 Task: Add a user-defined column to the Outlook inbox view.
Action: Mouse moved to (264, 31)
Screenshot: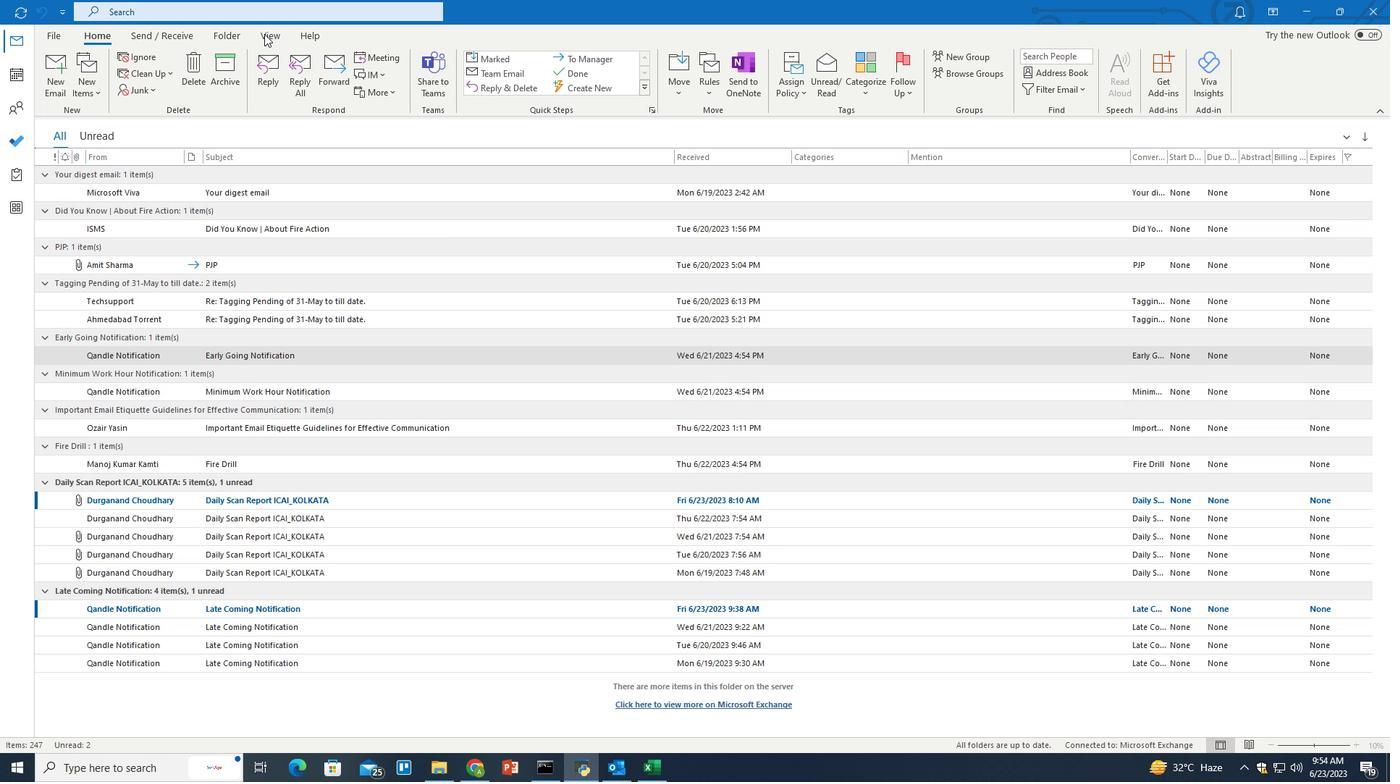 
Action: Mouse pressed left at (264, 31)
Screenshot: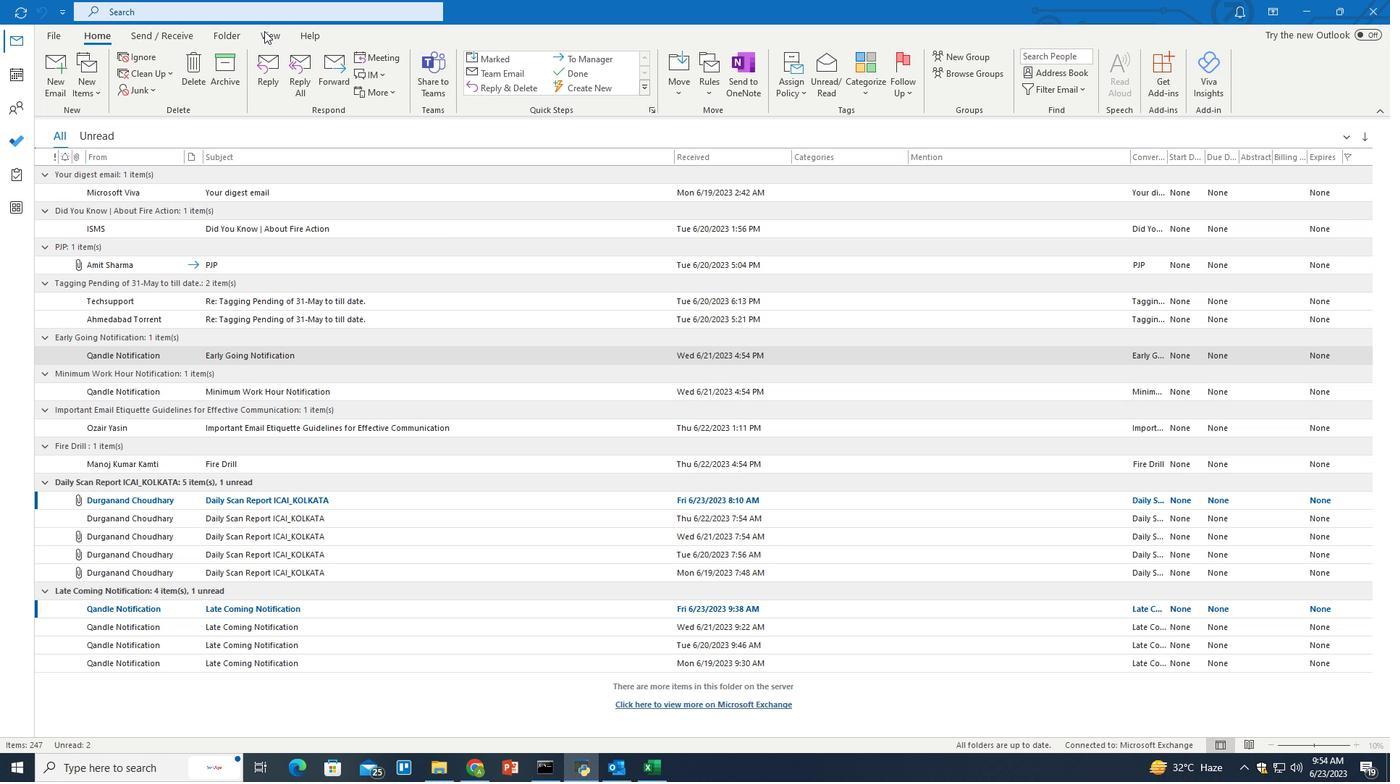 
Action: Mouse moved to (789, 85)
Screenshot: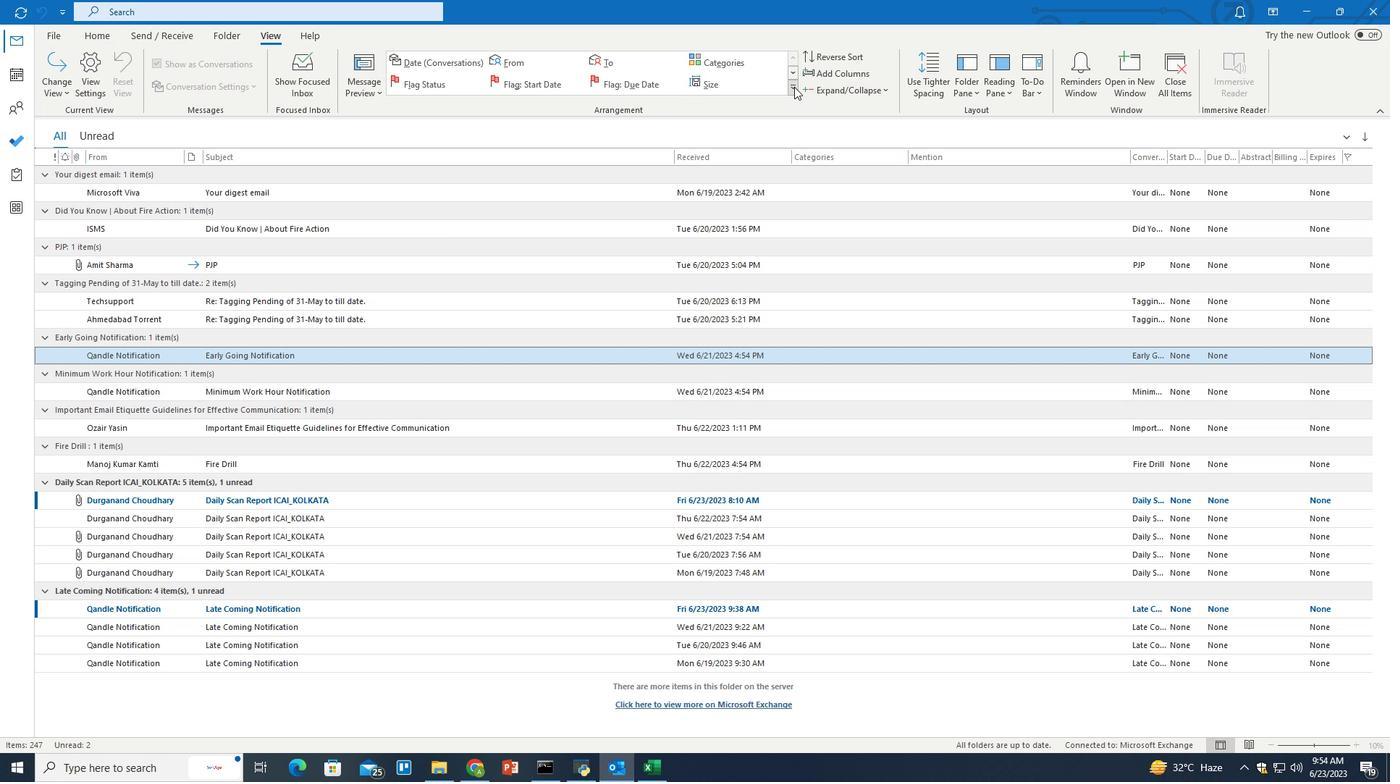 
Action: Mouse pressed left at (789, 85)
Screenshot: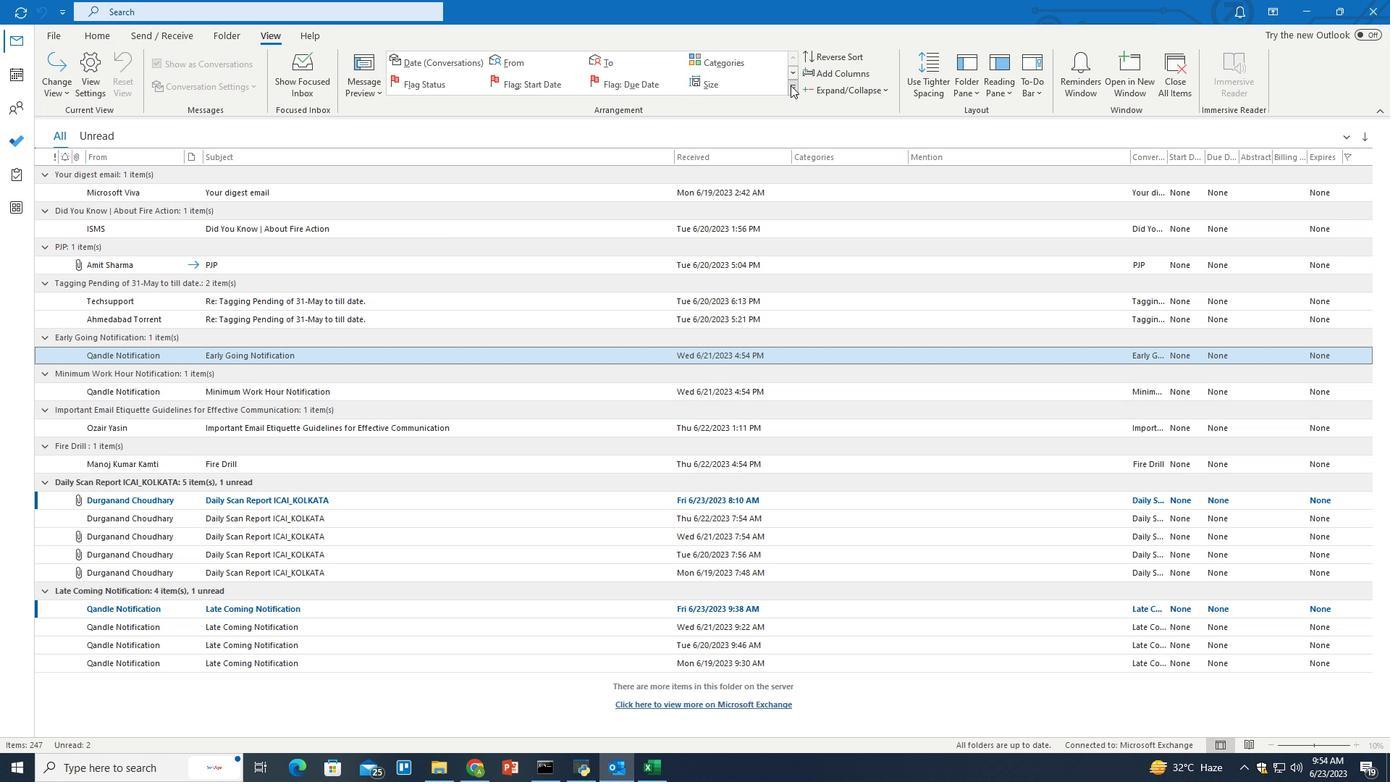 
Action: Mouse moved to (654, 182)
Screenshot: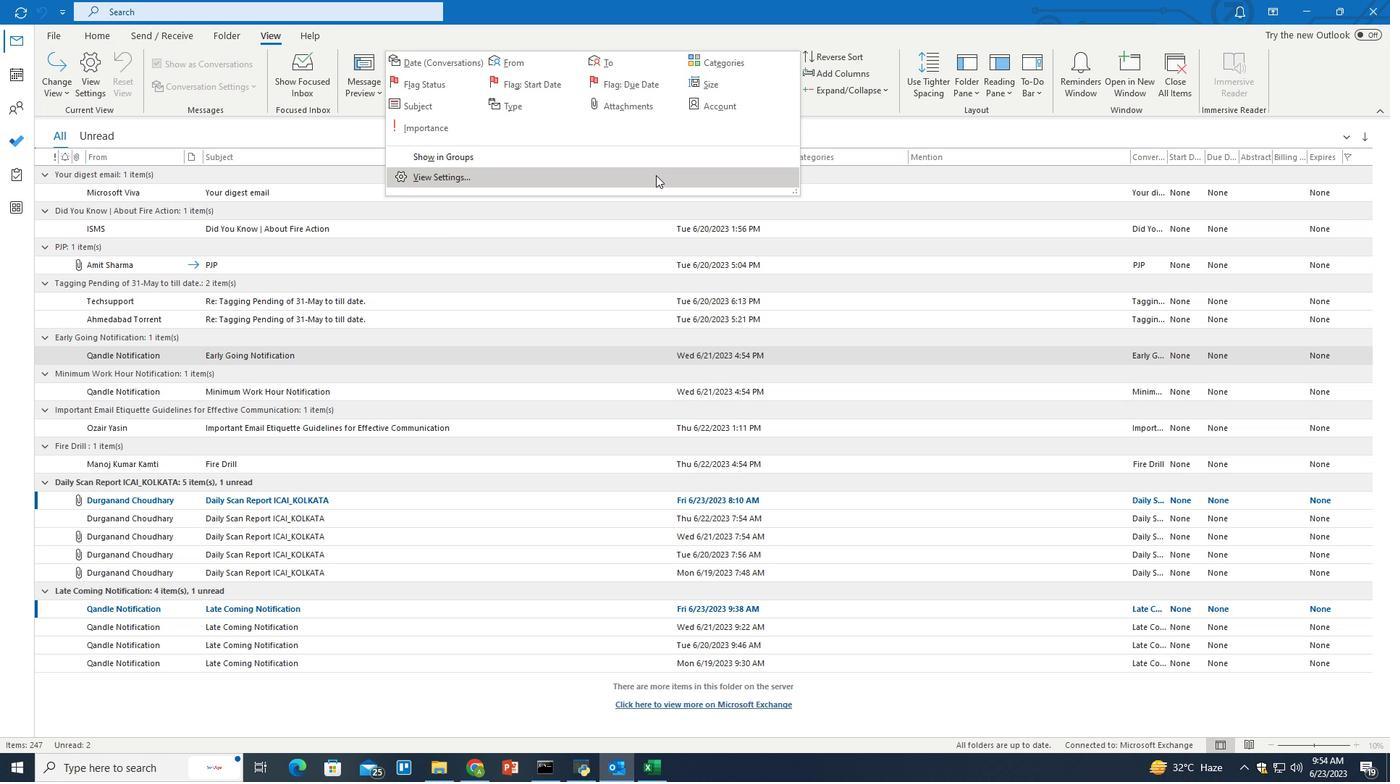 
Action: Mouse pressed left at (654, 182)
Screenshot: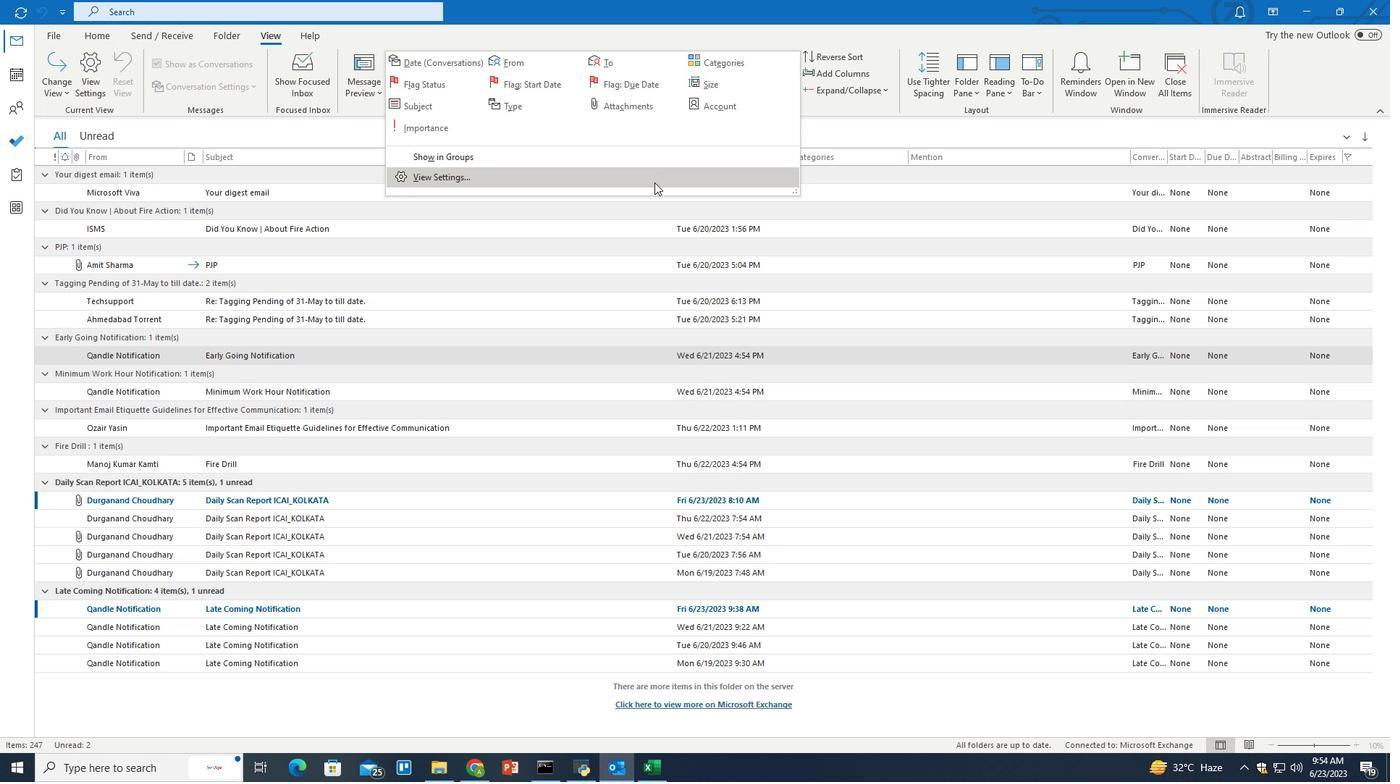 
Action: Mouse moved to (598, 305)
Screenshot: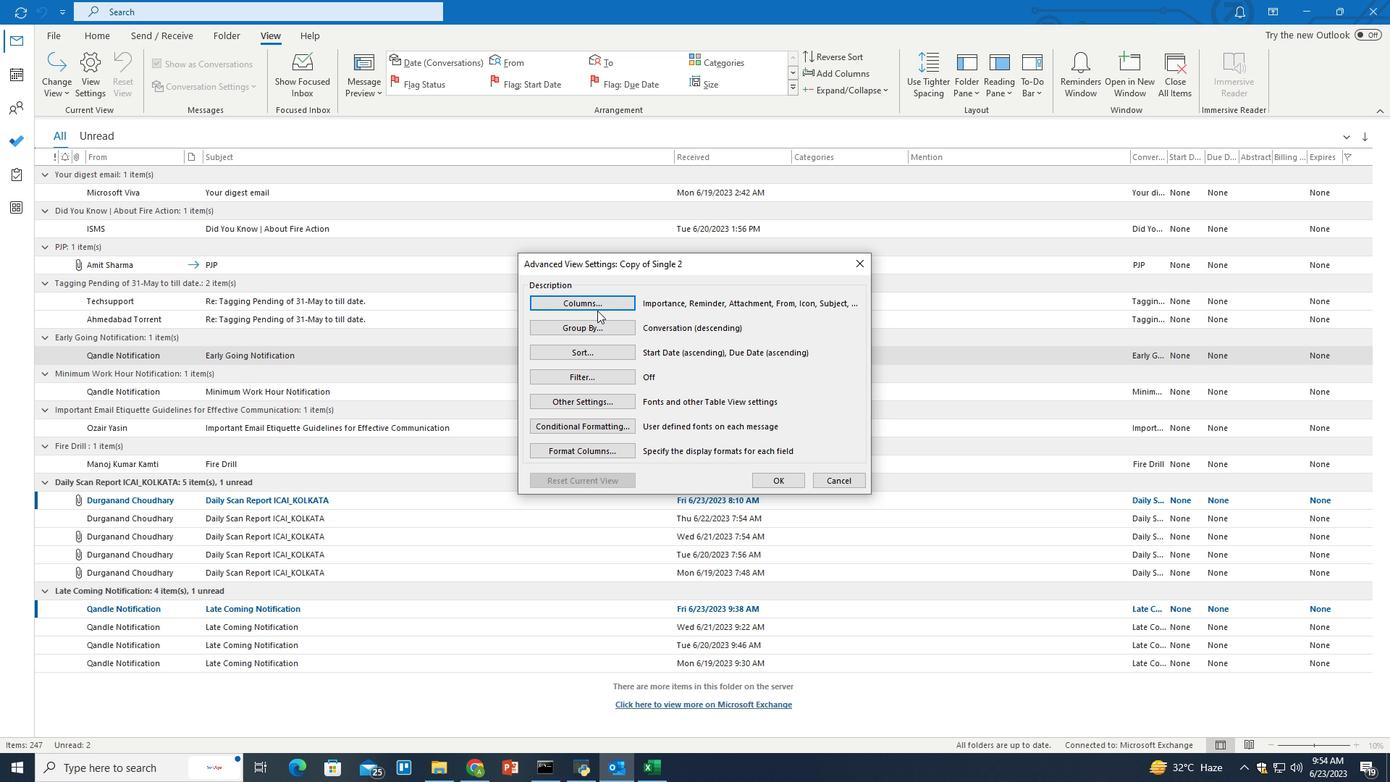 
Action: Mouse pressed left at (598, 305)
Screenshot: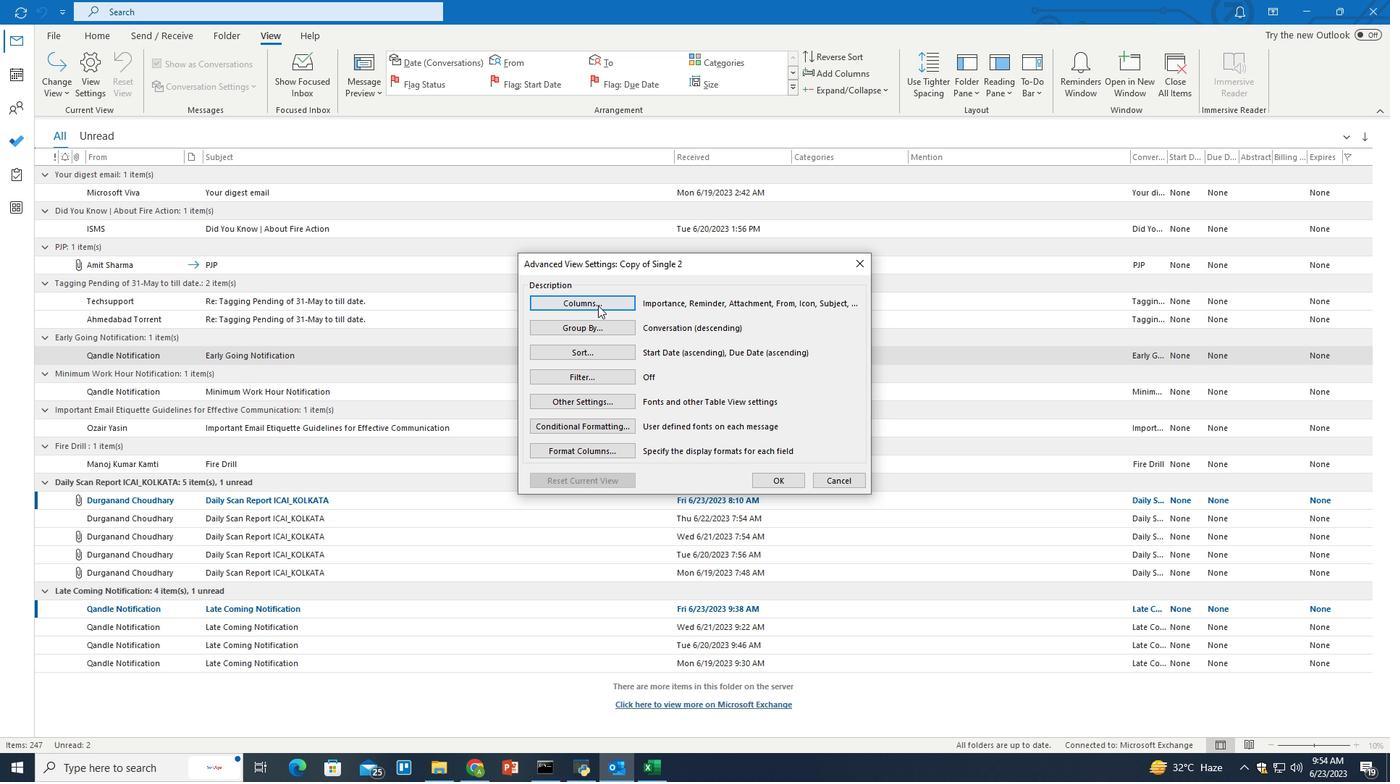
Action: Mouse moved to (645, 305)
Screenshot: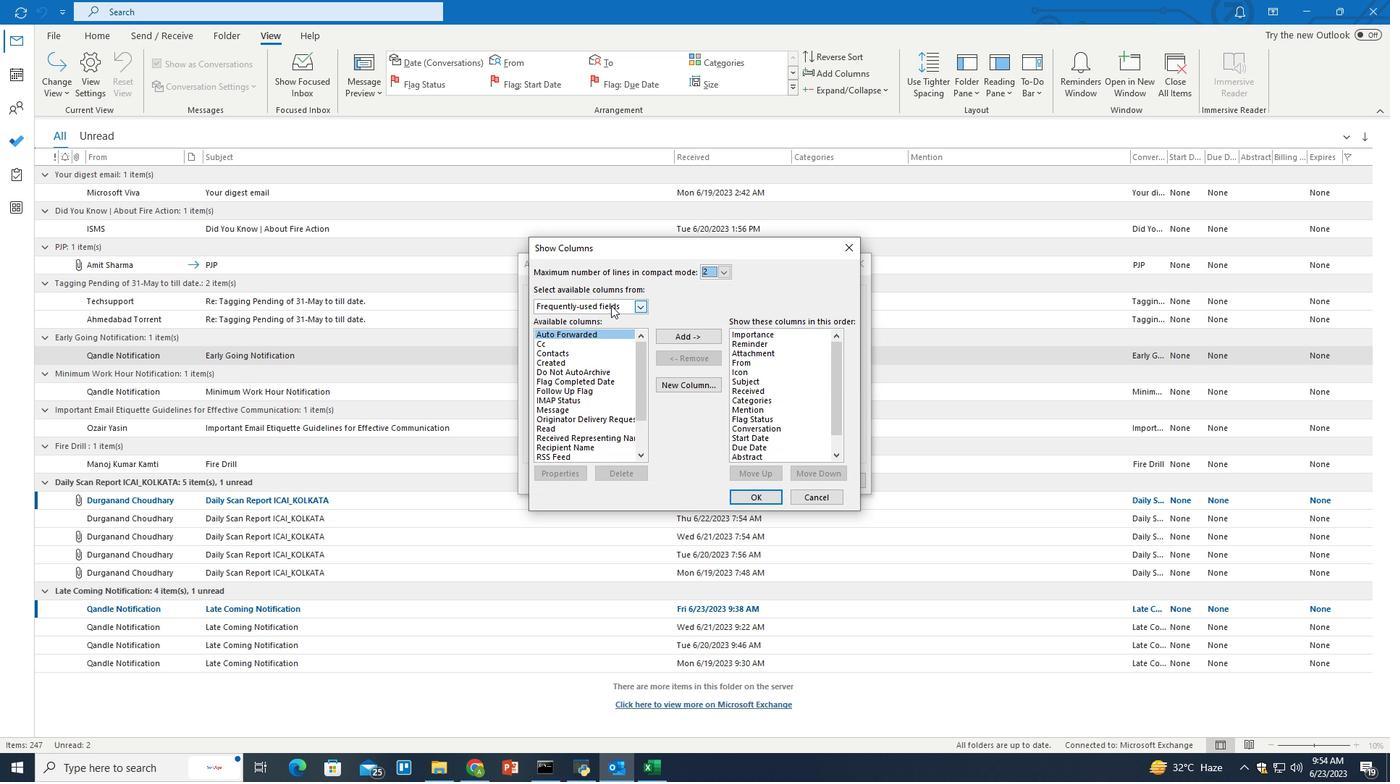 
Action: Mouse pressed left at (645, 305)
Screenshot: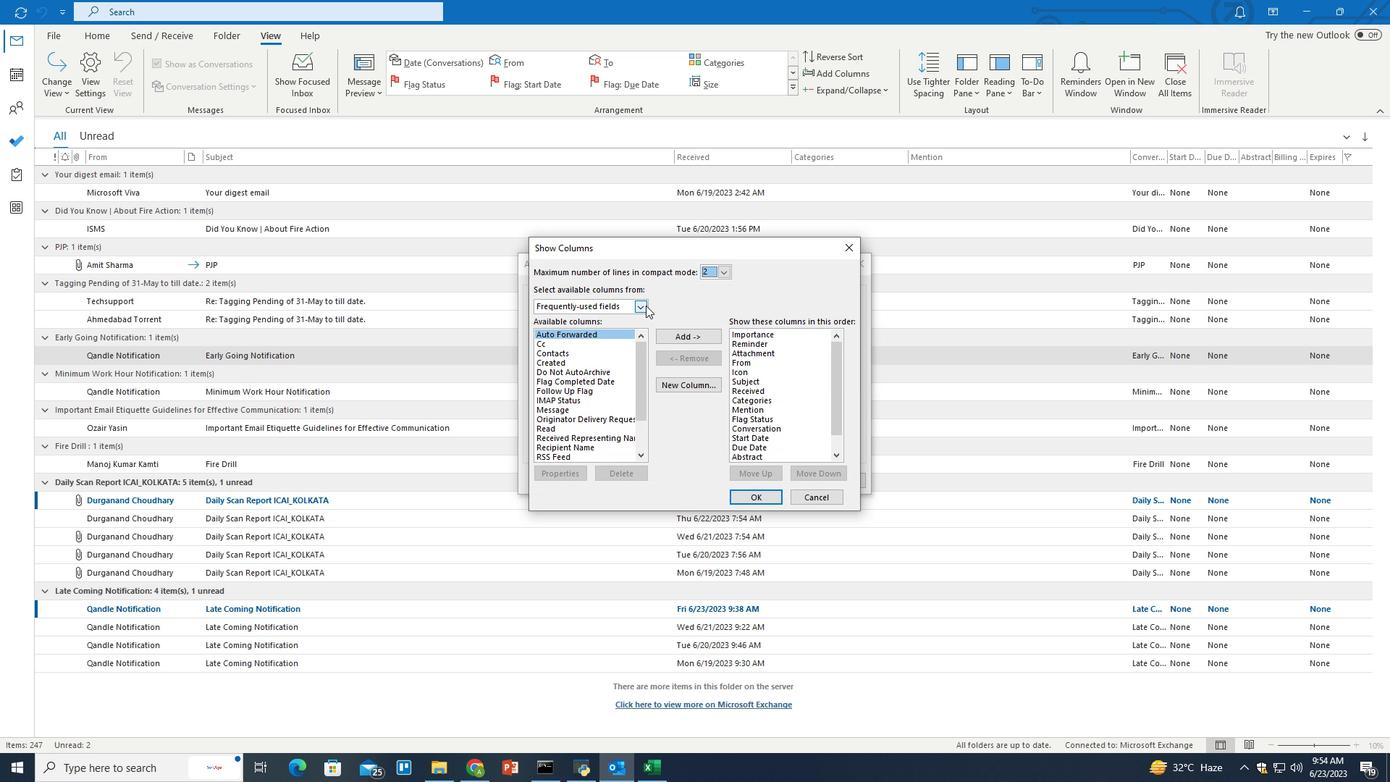 
Action: Mouse moved to (610, 341)
Screenshot: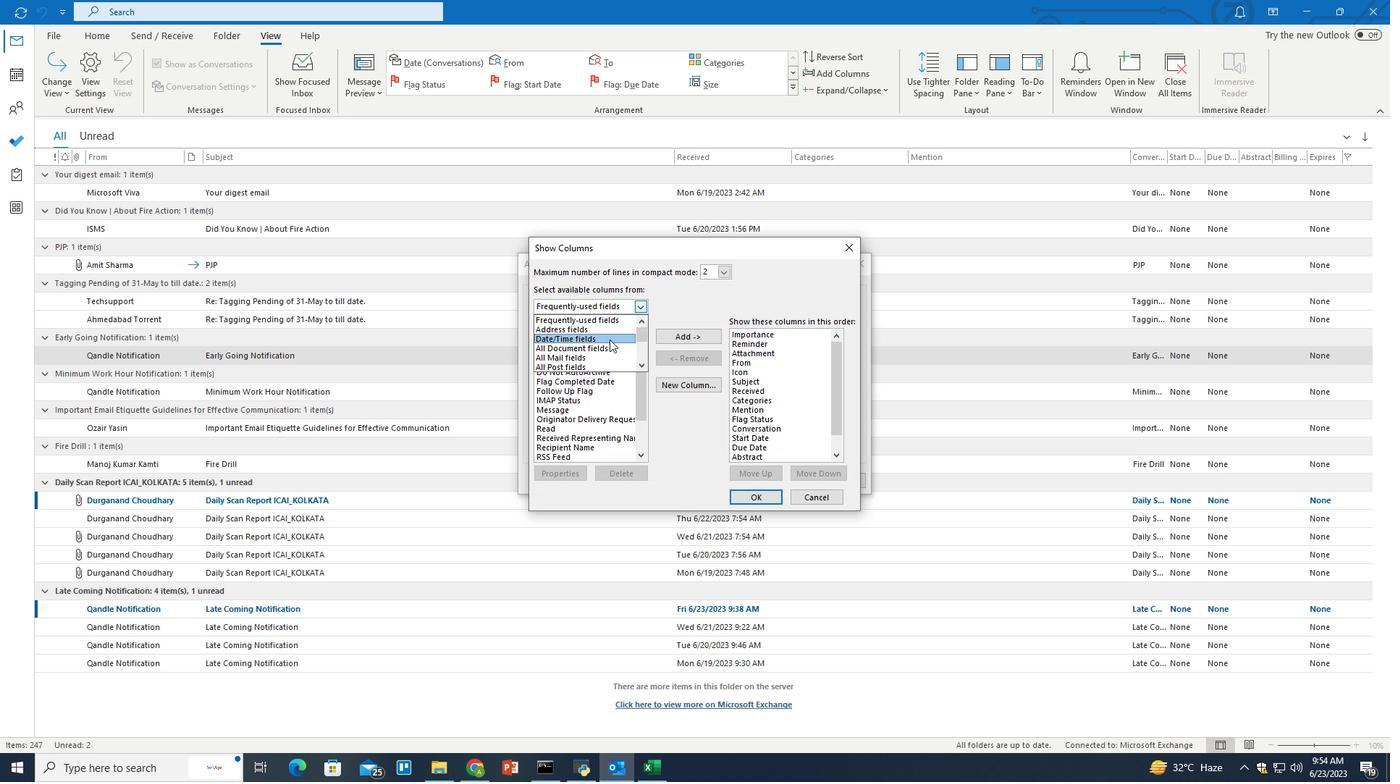 
Action: Mouse scrolled (610, 341) with delta (0, 0)
Screenshot: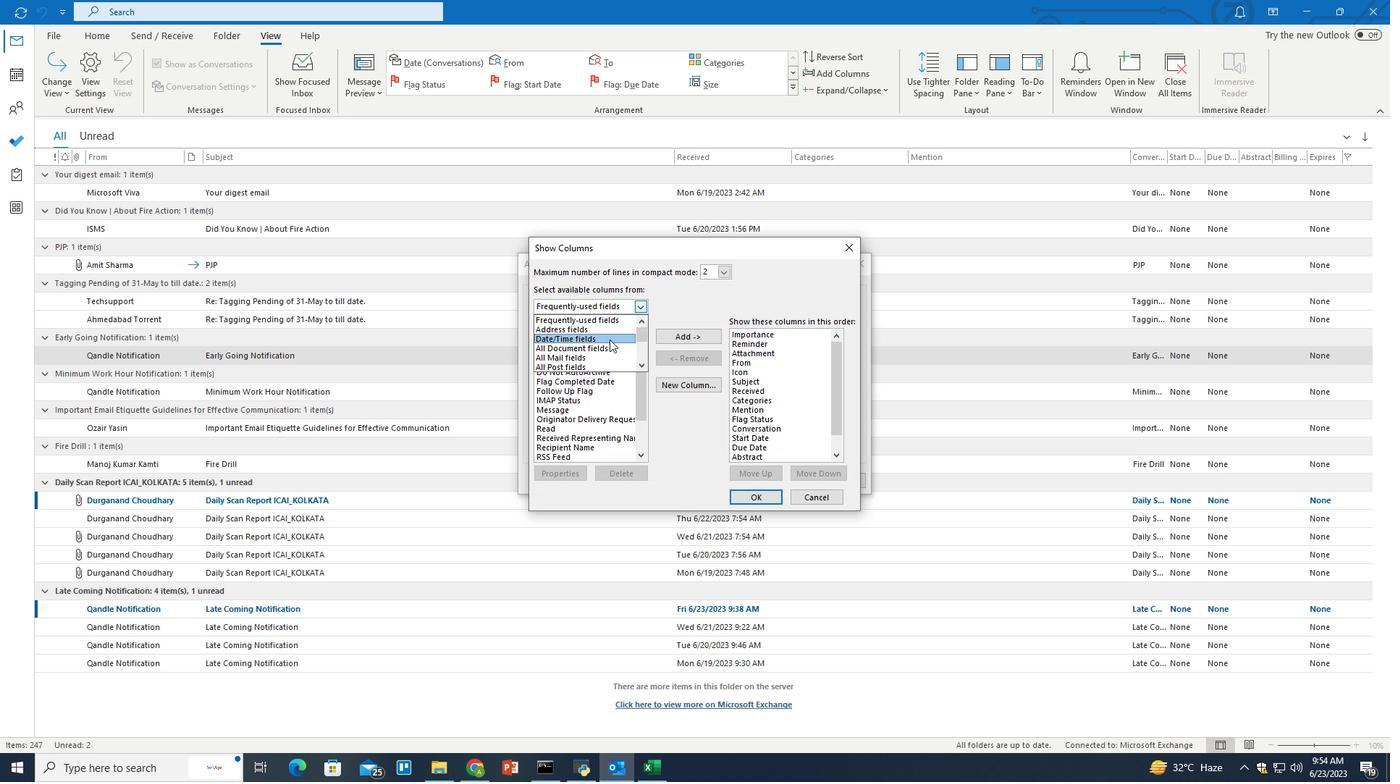 
Action: Mouse scrolled (610, 341) with delta (0, 0)
Screenshot: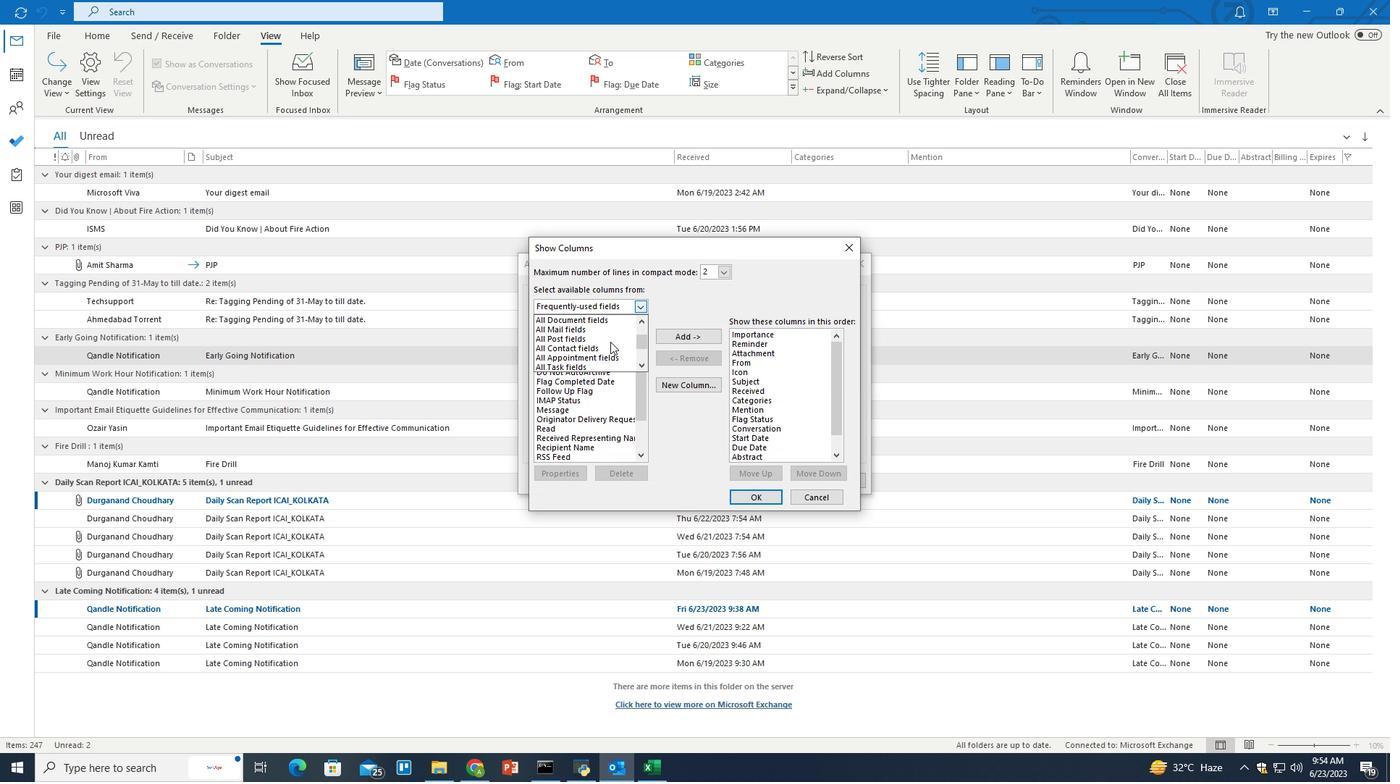 
Action: Mouse moved to (612, 362)
Screenshot: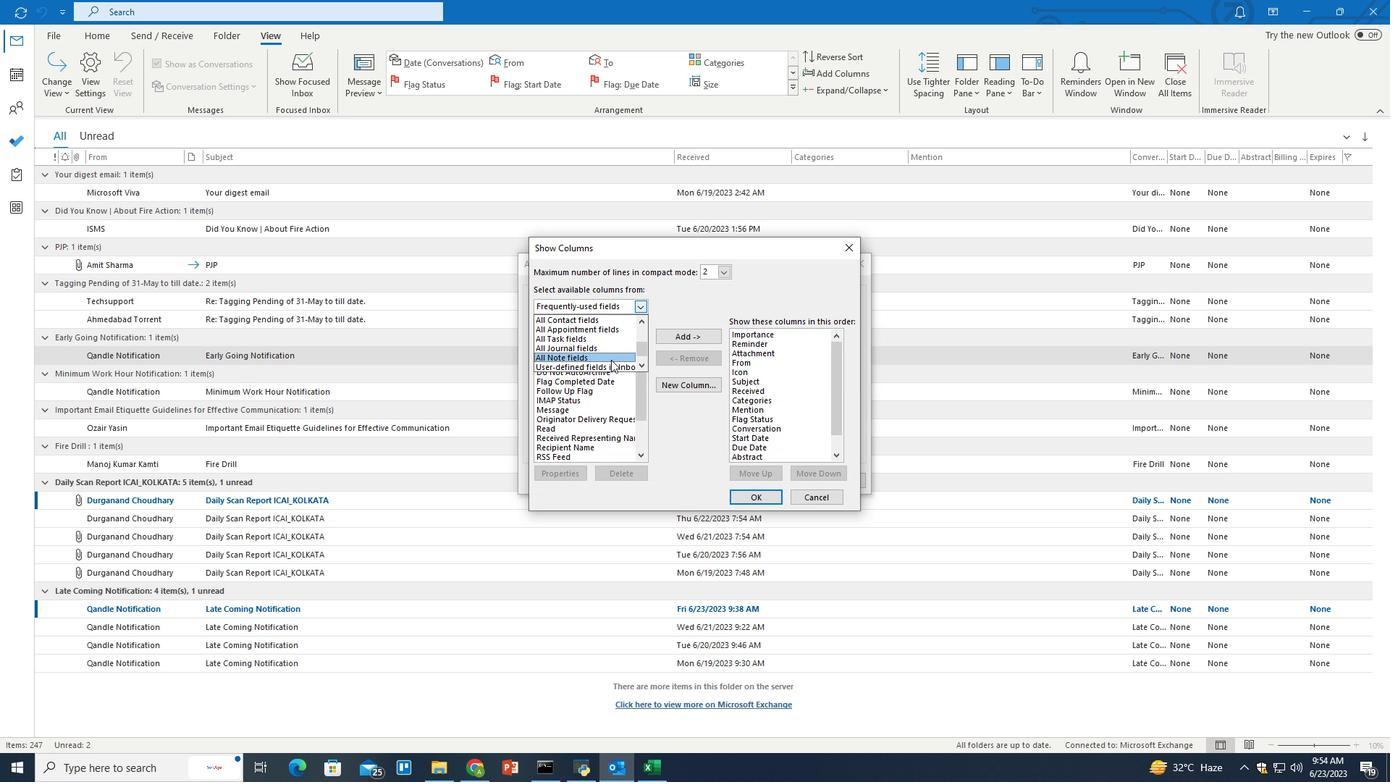 
Action: Mouse pressed left at (612, 362)
Screenshot: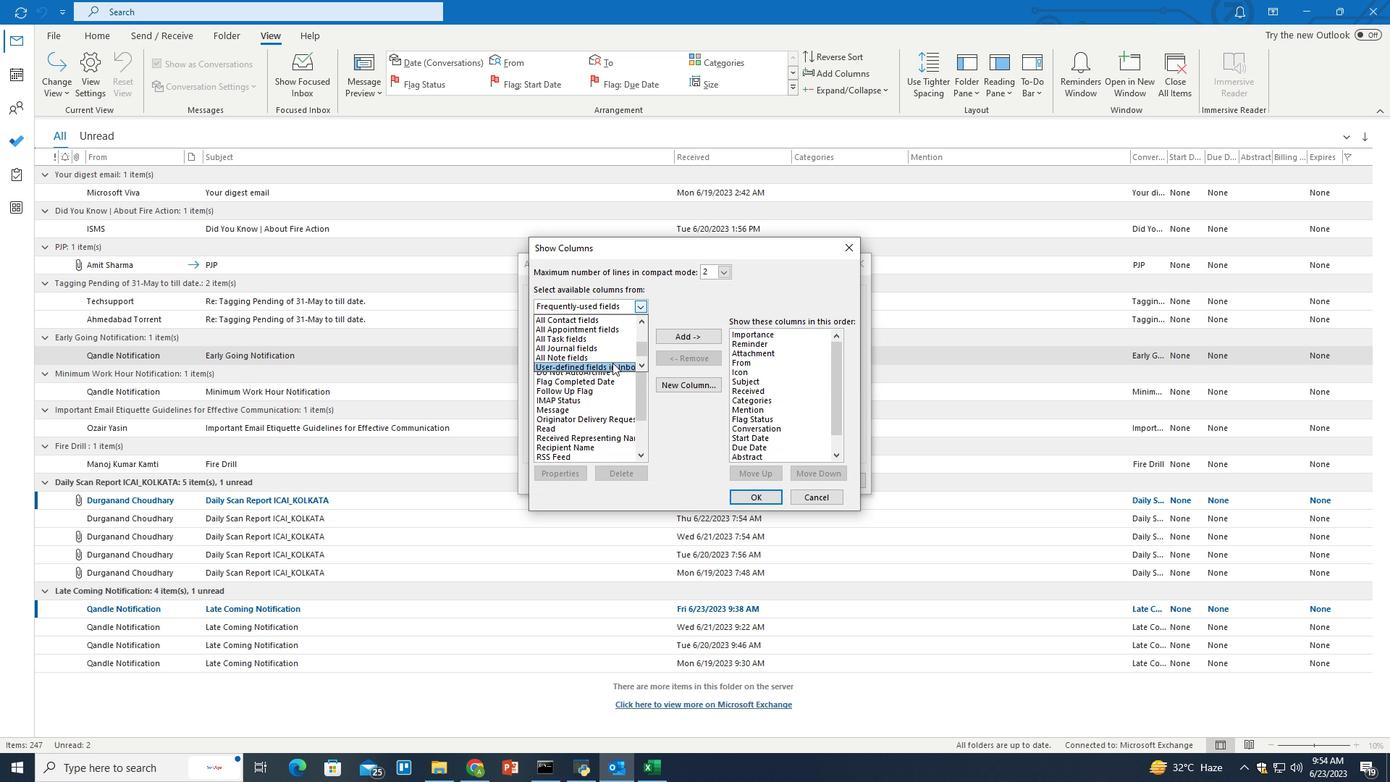 
Action: Mouse moved to (605, 355)
Screenshot: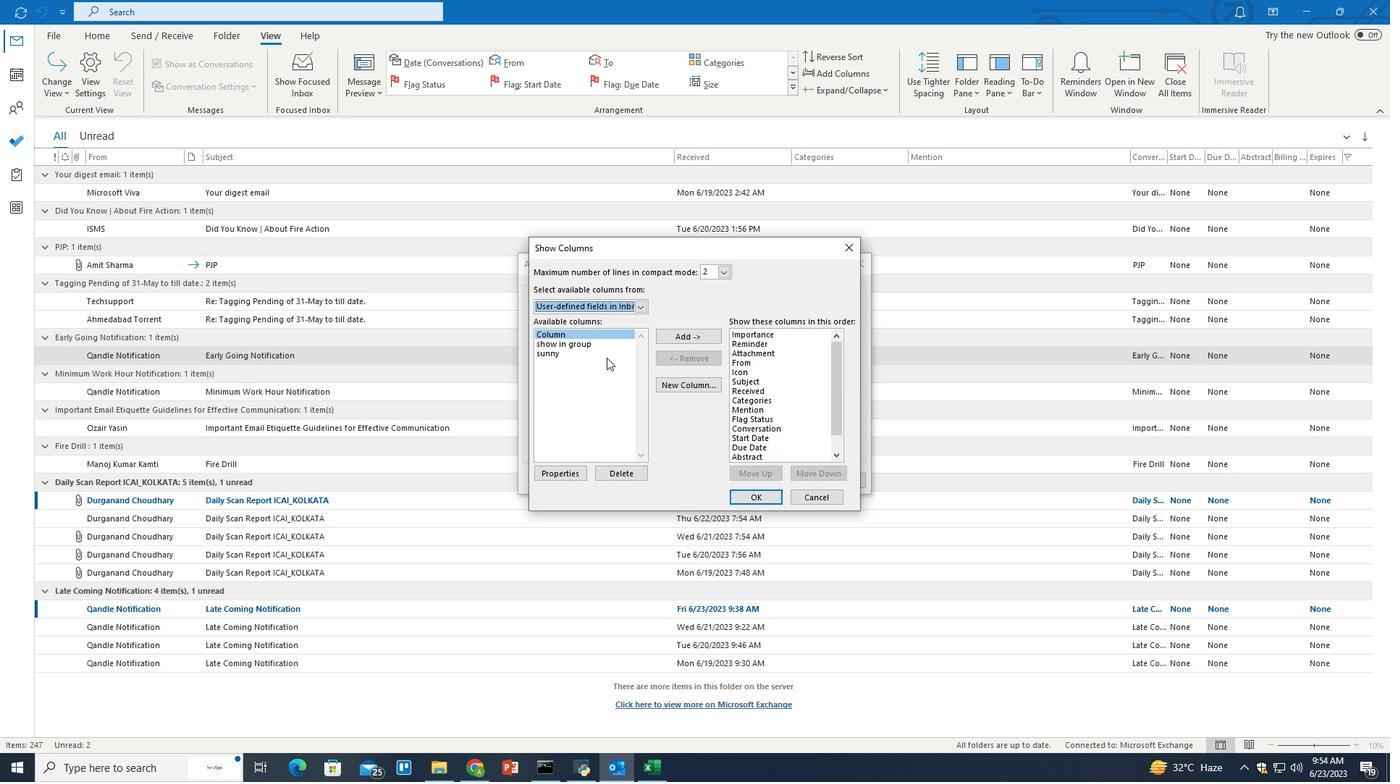 
Action: Mouse pressed left at (605, 355)
Screenshot: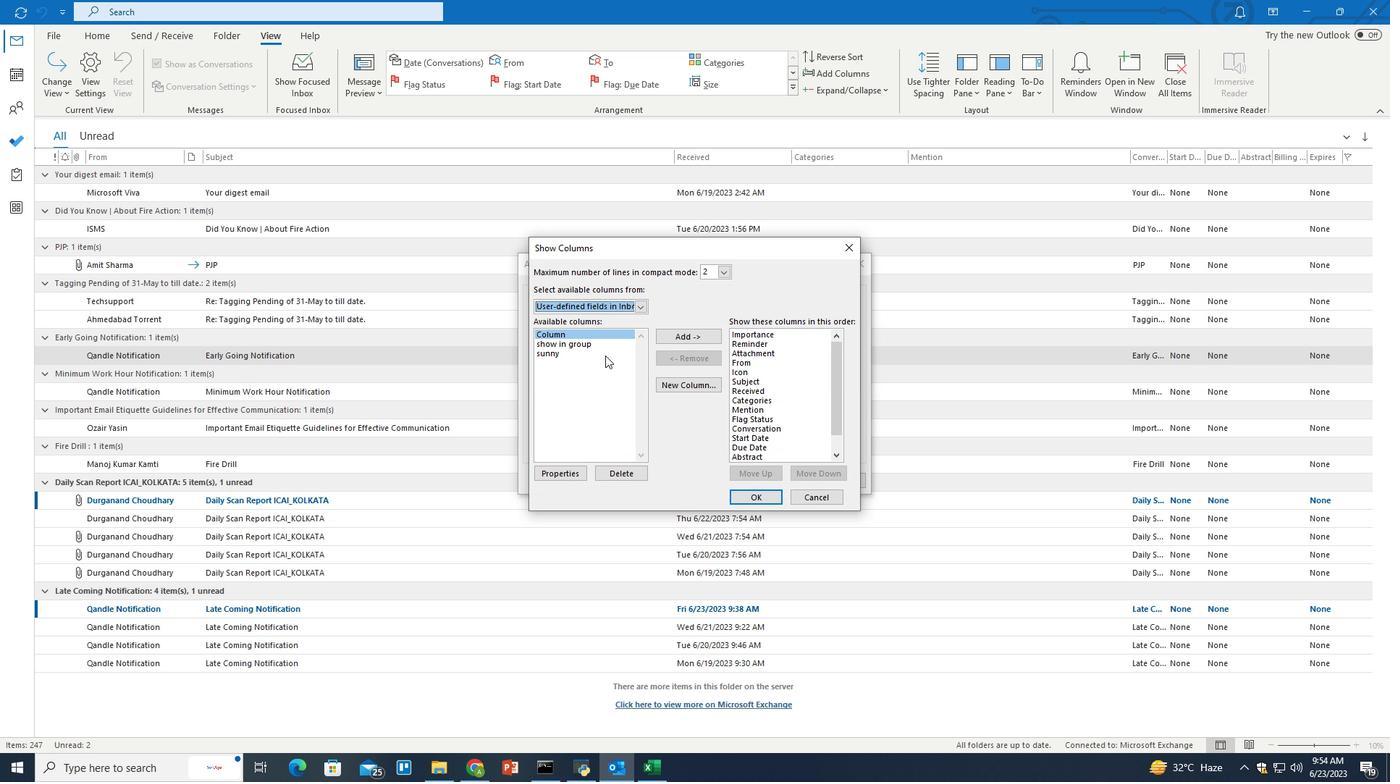 
Action: Mouse moved to (688, 336)
Screenshot: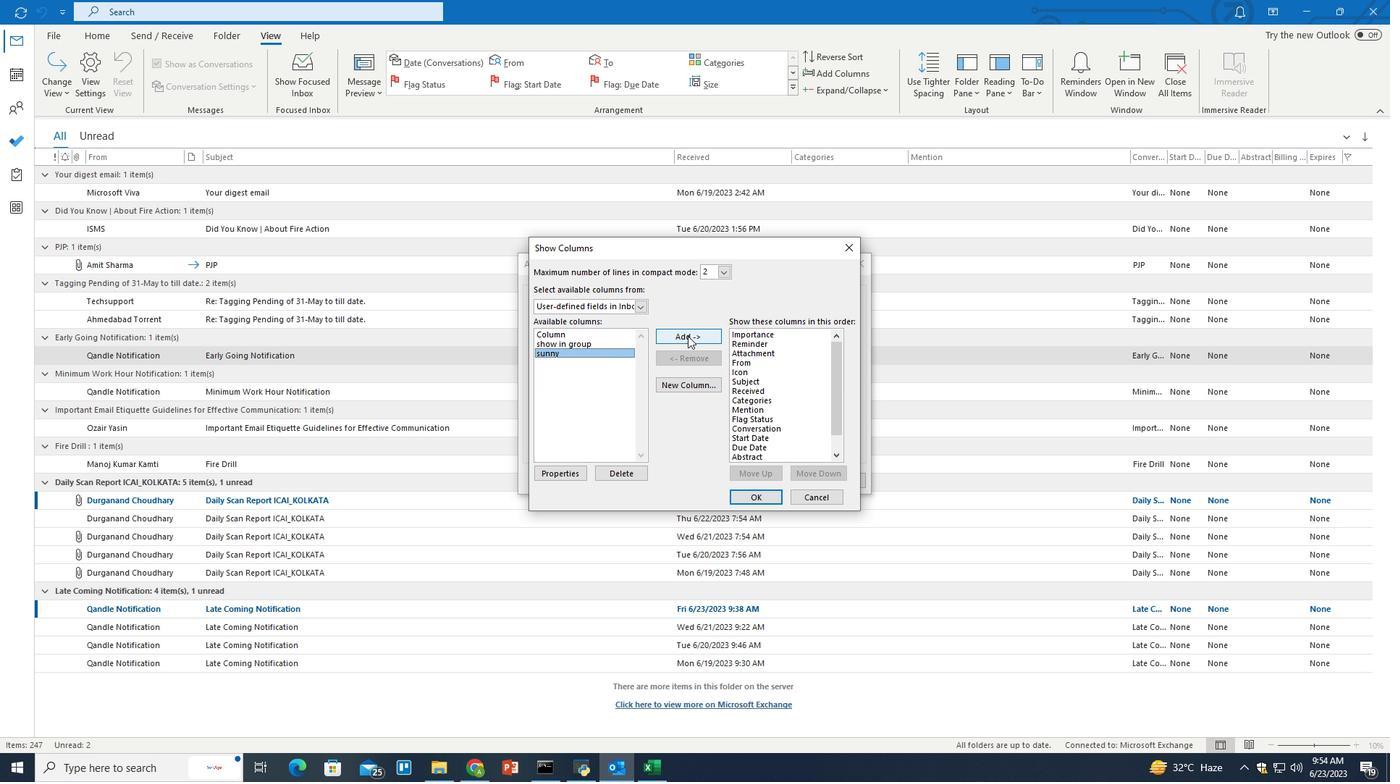 
Action: Mouse pressed left at (688, 336)
Screenshot: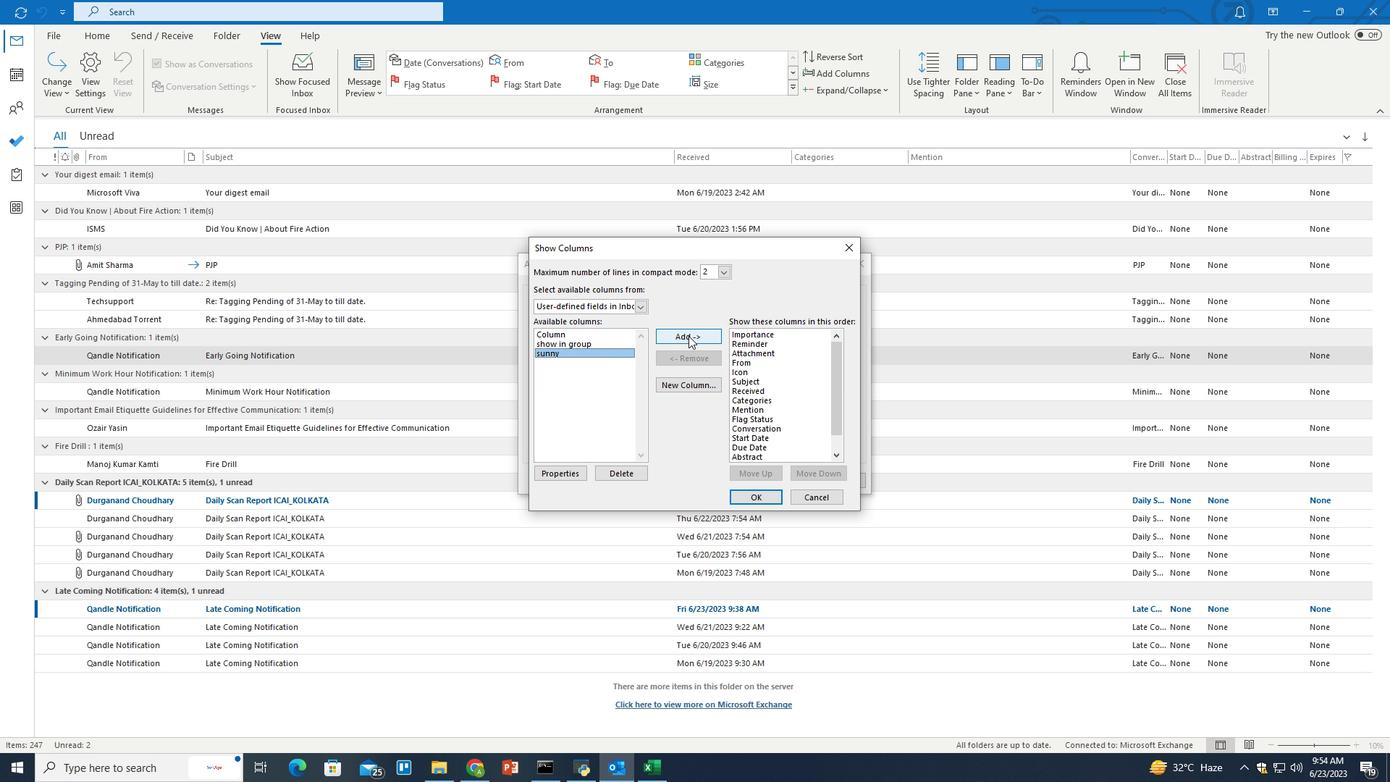 
Action: Mouse moved to (760, 493)
Screenshot: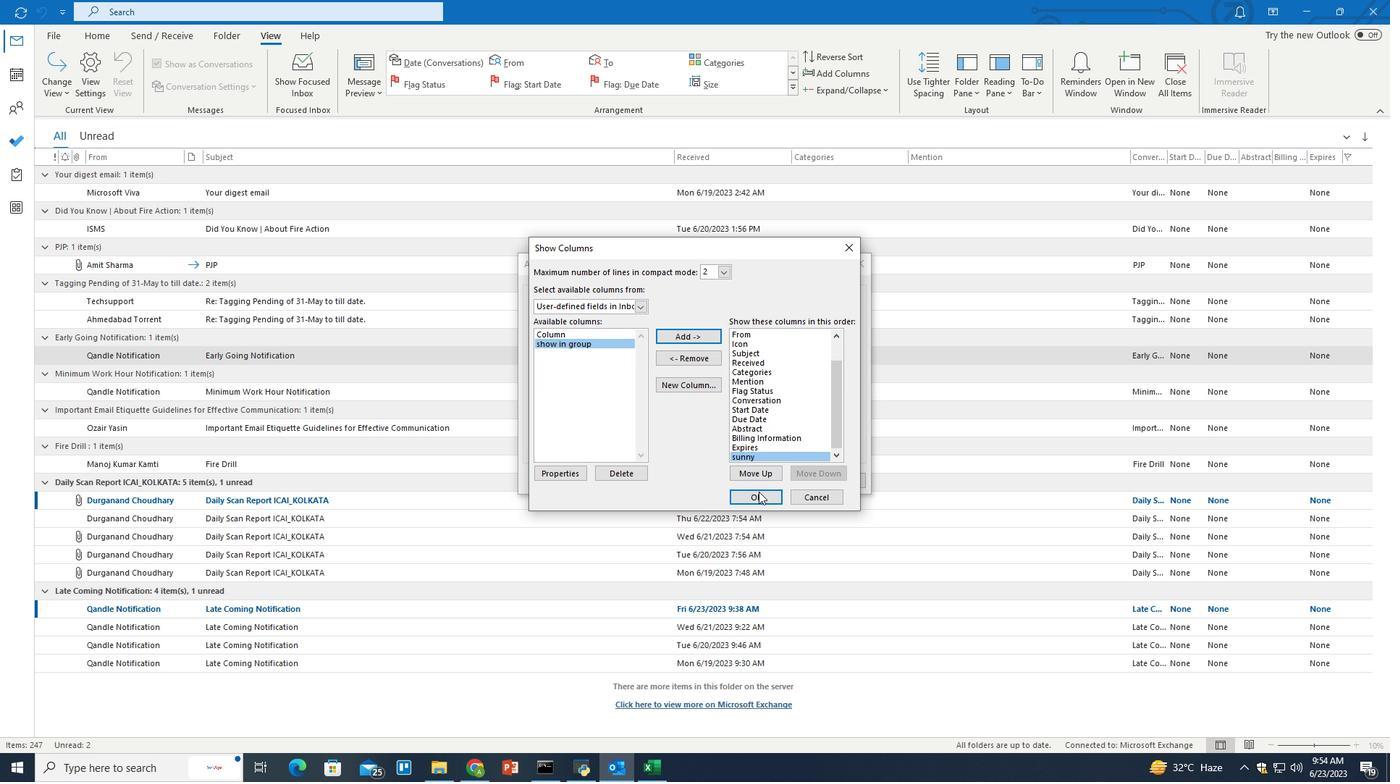 
Action: Mouse pressed left at (760, 493)
Screenshot: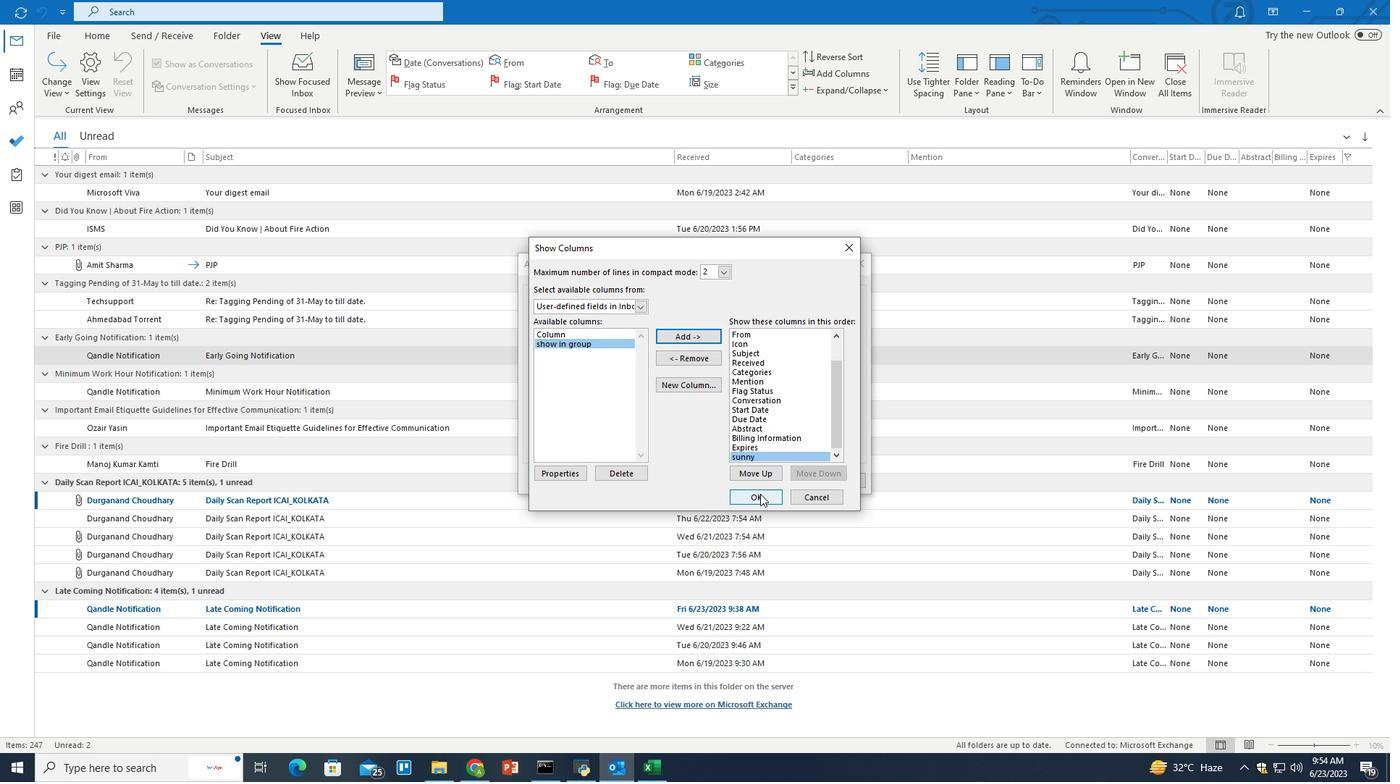 
Action: Mouse moved to (779, 478)
Screenshot: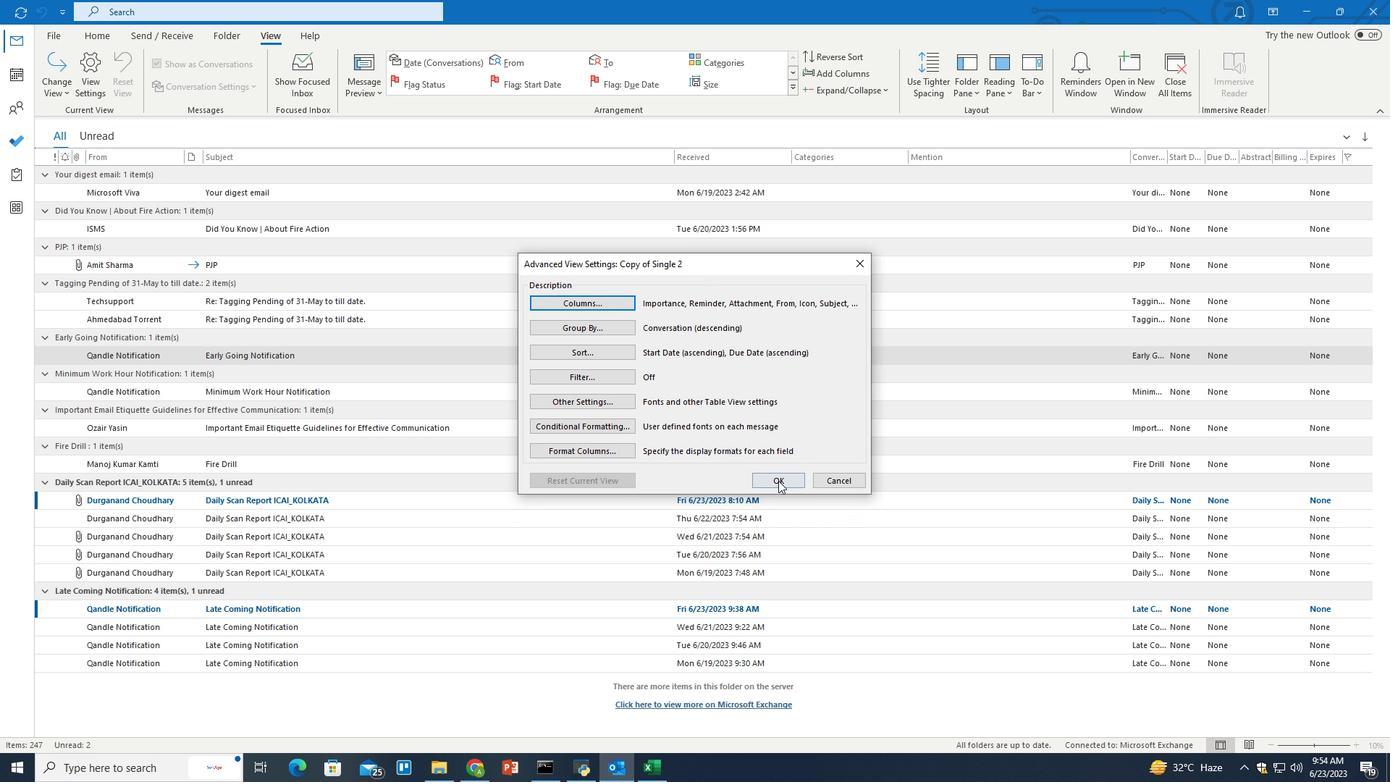 
Action: Mouse pressed left at (779, 478)
Screenshot: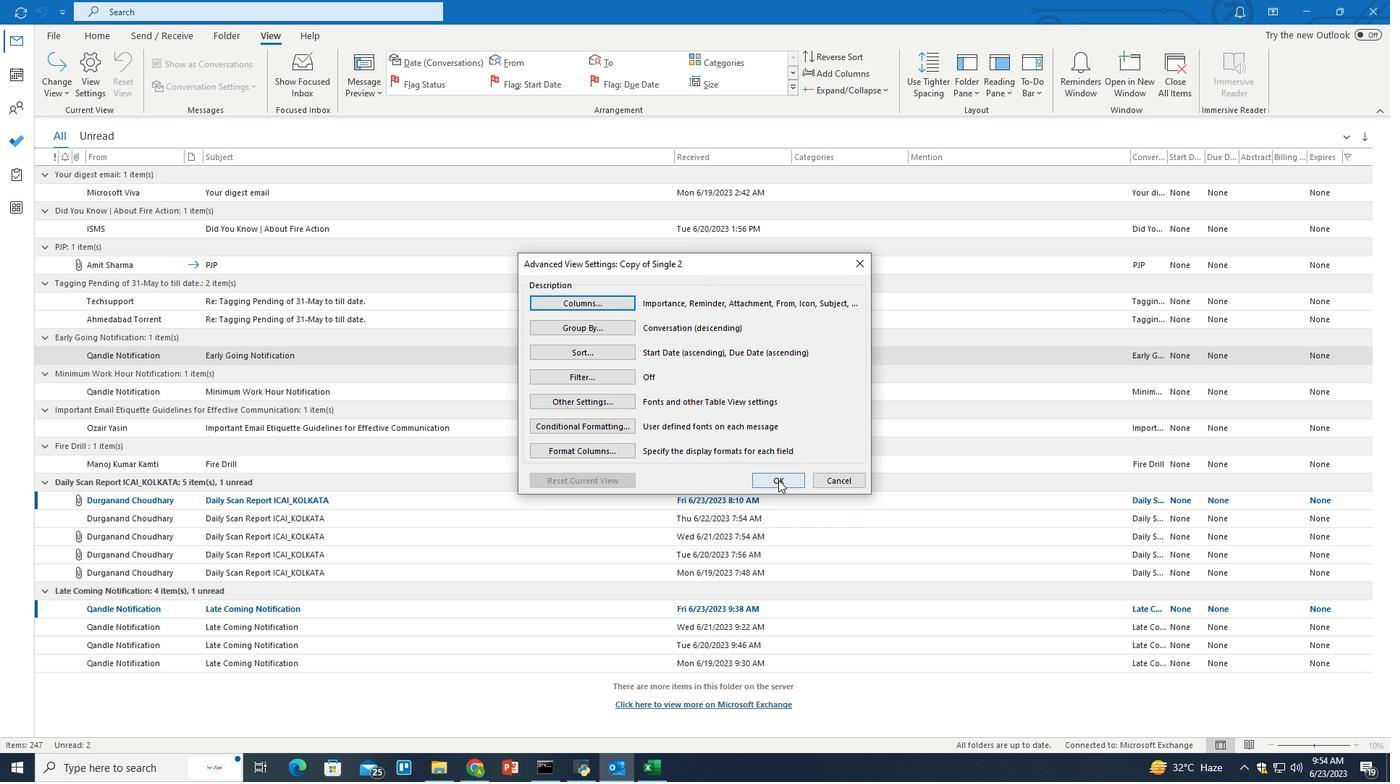 
Action: Mouse moved to (774, 475)
Screenshot: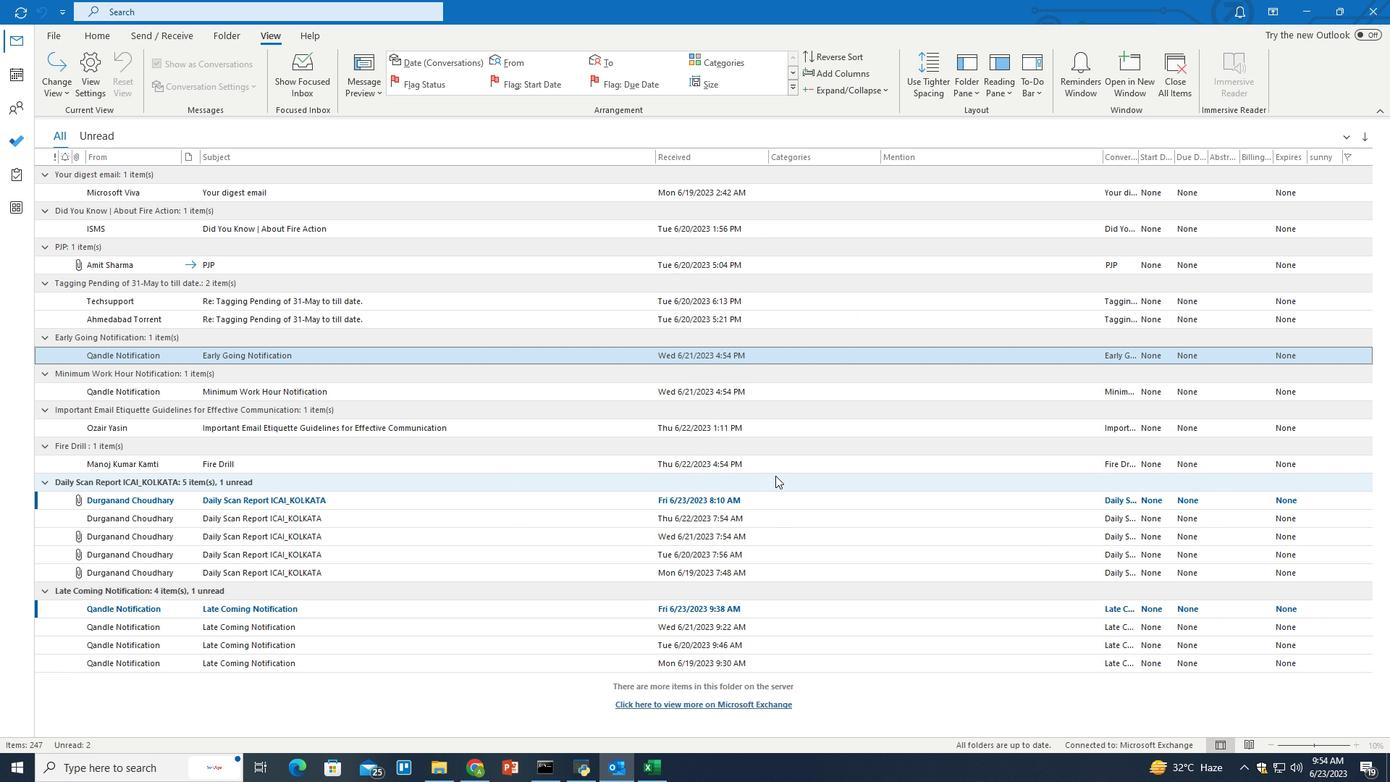 
